 Task: Enable "Check packets continuity counter" in MPEG transport stream demuxer.
Action: Mouse moved to (121, 15)
Screenshot: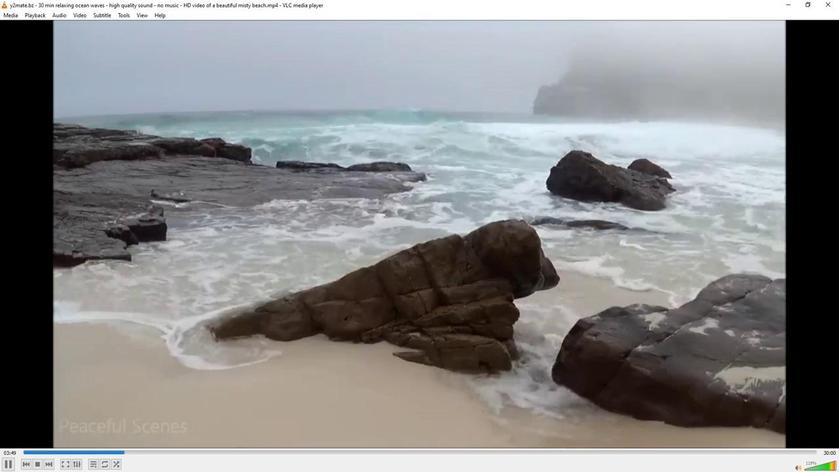 
Action: Mouse pressed left at (121, 15)
Screenshot: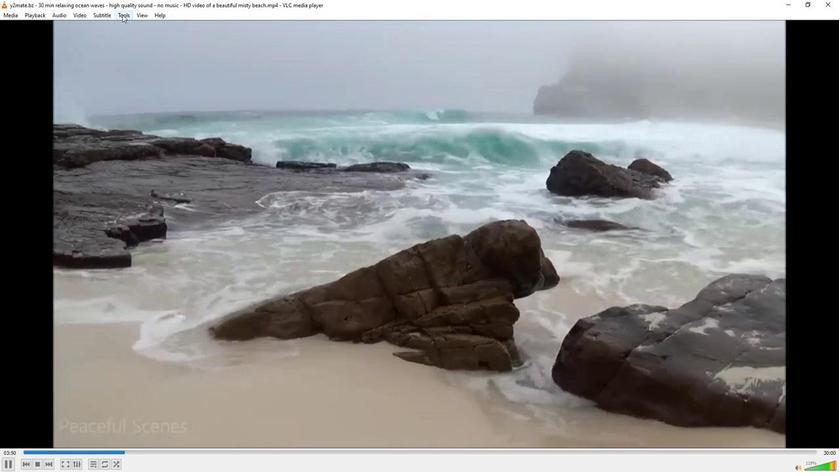 
Action: Mouse moved to (147, 119)
Screenshot: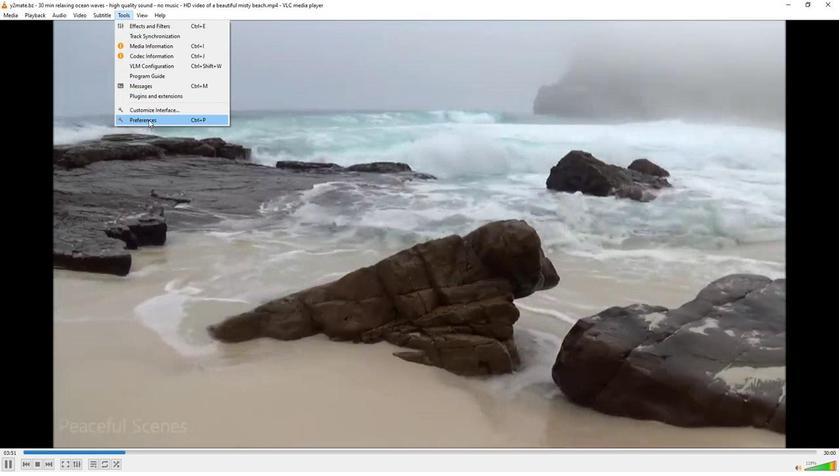 
Action: Mouse pressed left at (147, 119)
Screenshot: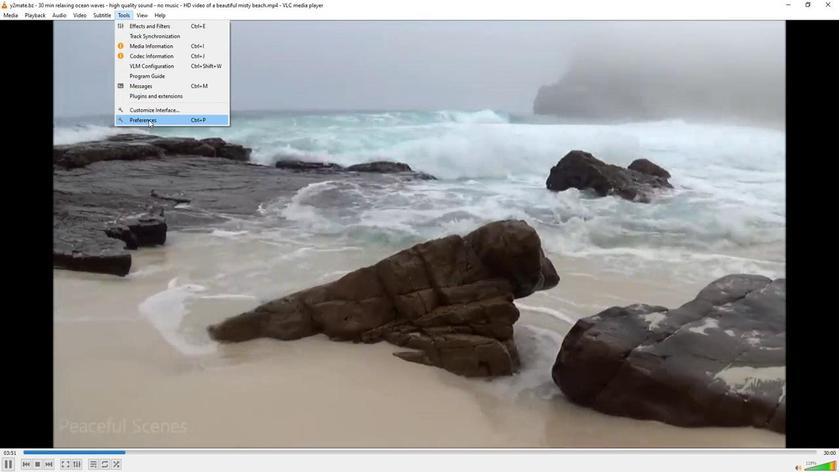 
Action: Mouse moved to (232, 364)
Screenshot: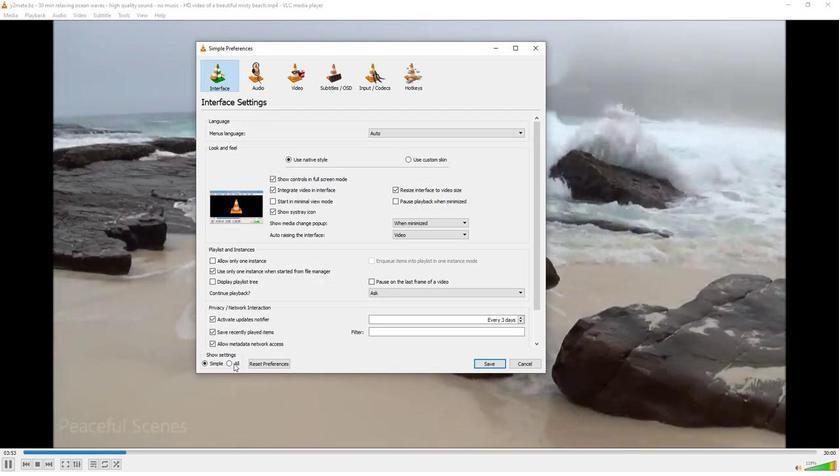 
Action: Mouse pressed left at (232, 364)
Screenshot: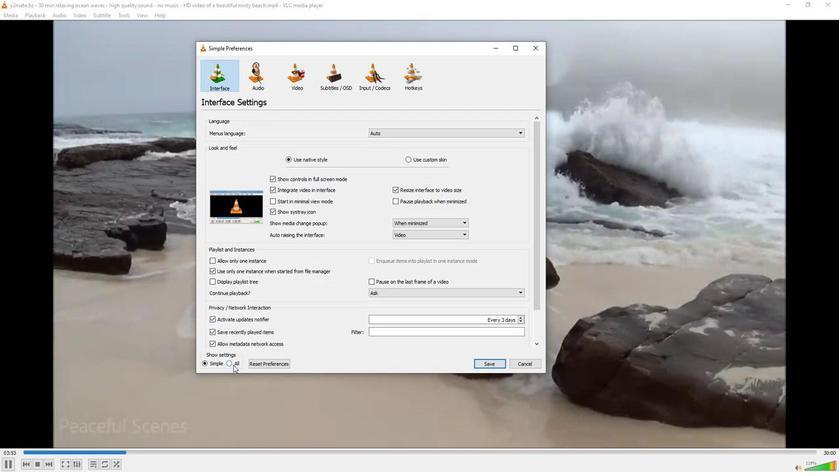 
Action: Mouse moved to (215, 237)
Screenshot: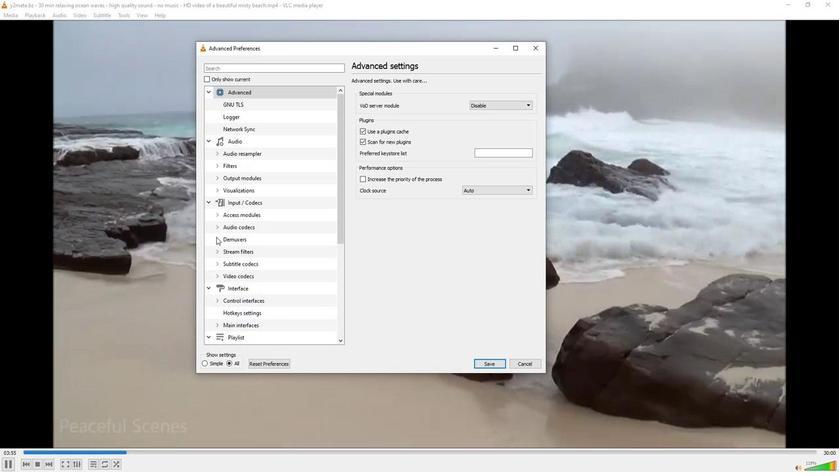 
Action: Mouse pressed left at (215, 237)
Screenshot: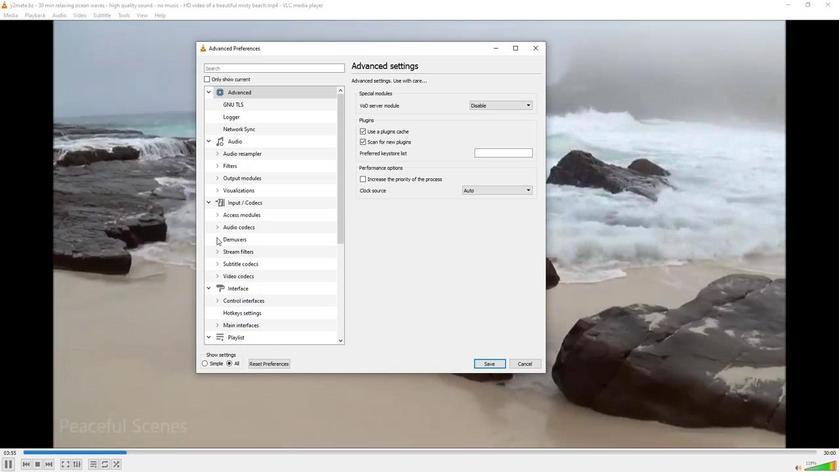 
Action: Mouse moved to (233, 279)
Screenshot: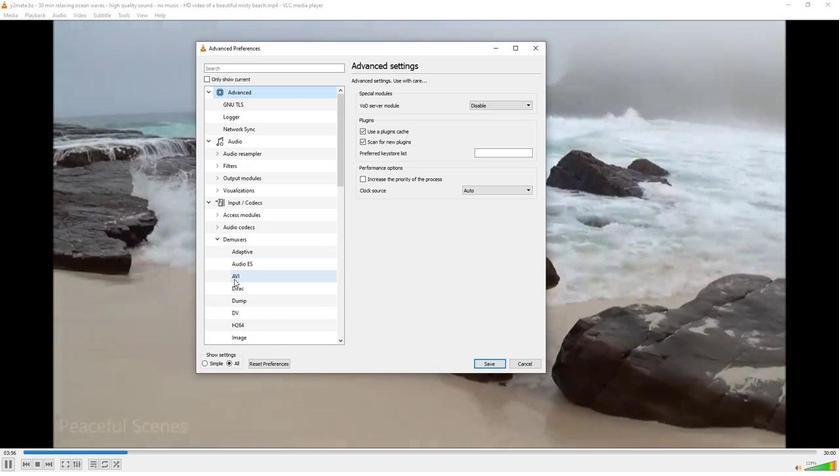 
Action: Mouse scrolled (233, 278) with delta (0, 0)
Screenshot: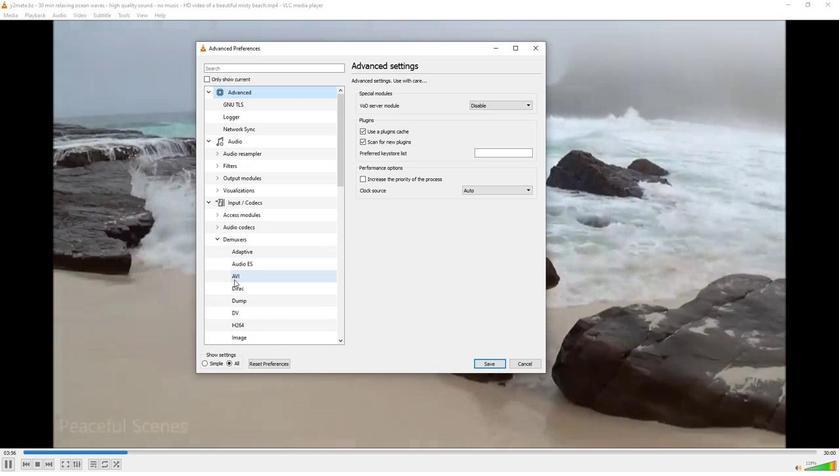 
Action: Mouse moved to (233, 279)
Screenshot: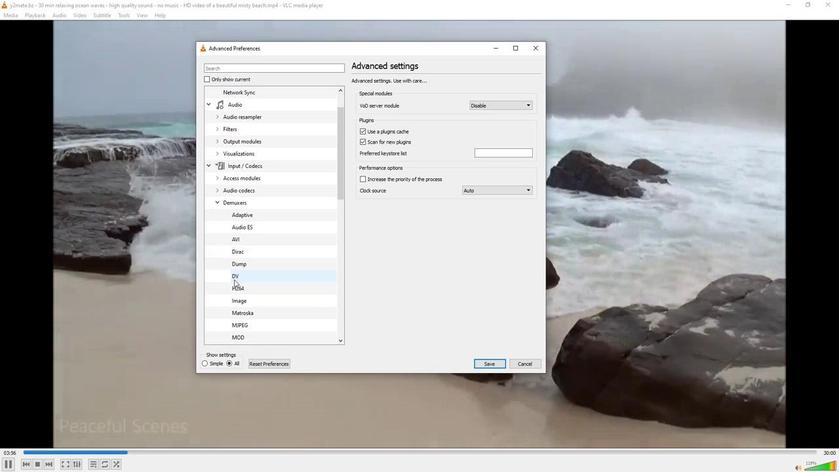 
Action: Mouse scrolled (233, 279) with delta (0, 0)
Screenshot: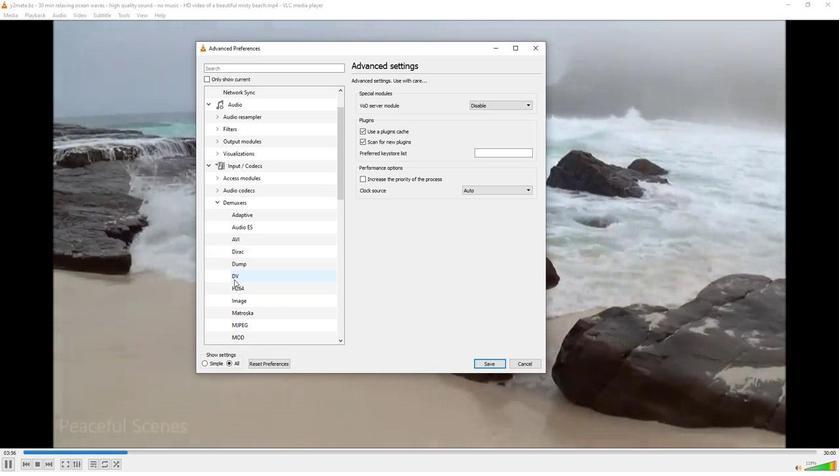 
Action: Mouse moved to (243, 323)
Screenshot: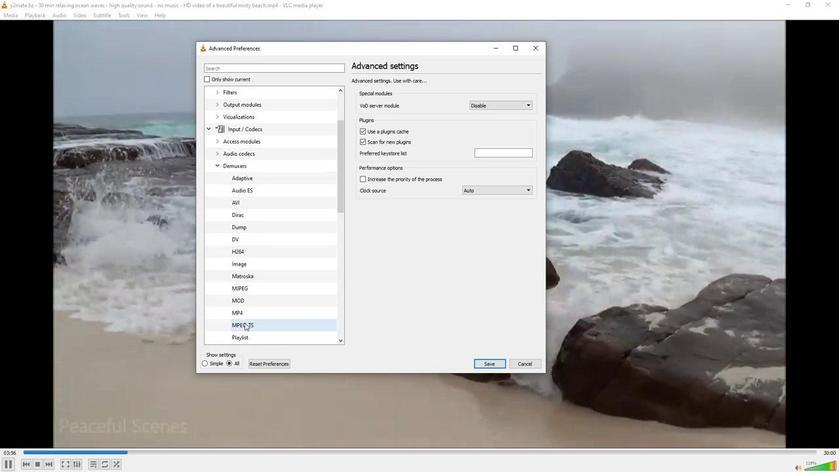 
Action: Mouse pressed left at (243, 323)
Screenshot: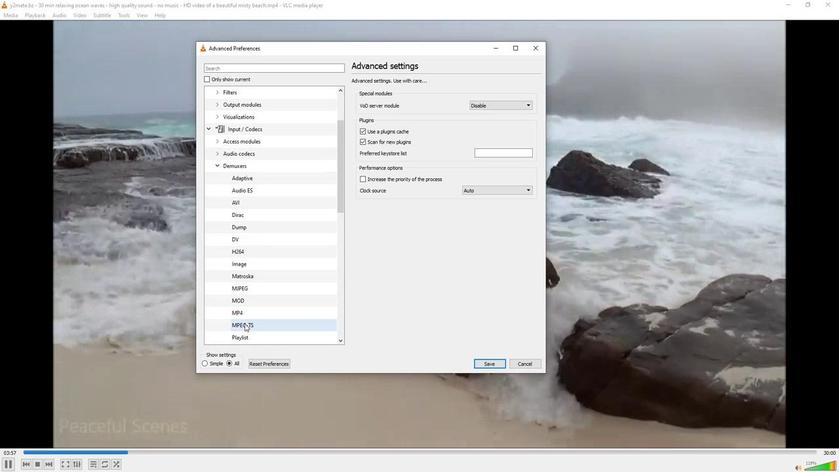
Action: Mouse moved to (359, 194)
Screenshot: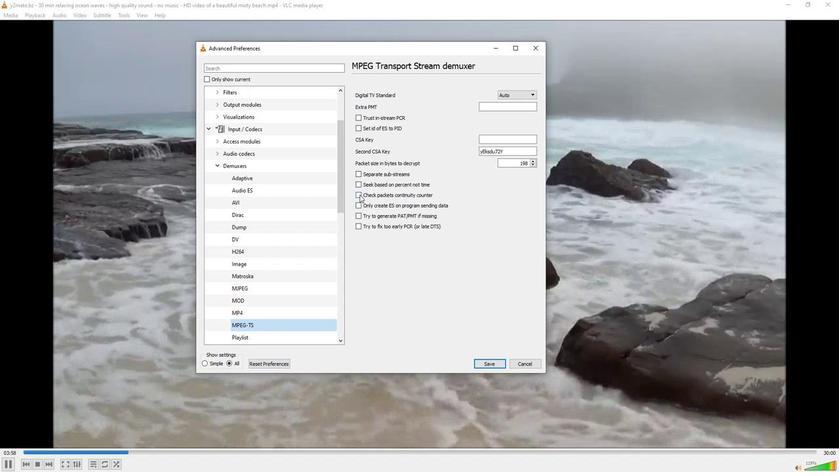 
Action: Mouse pressed left at (359, 194)
Screenshot: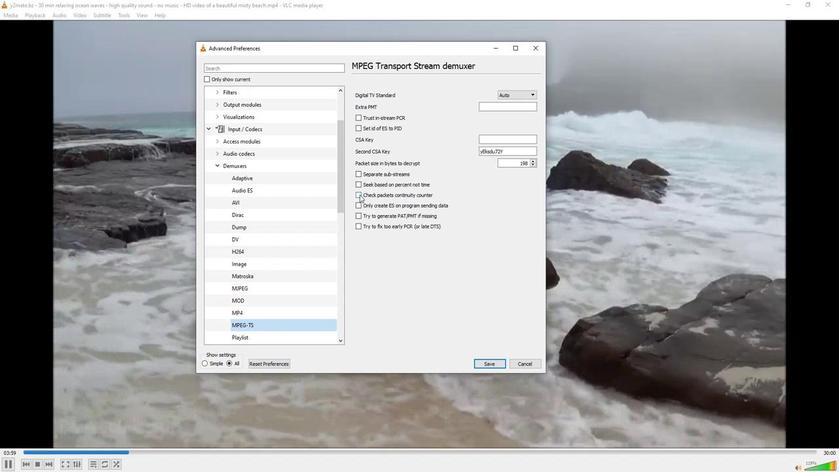 
Action: Mouse moved to (390, 265)
Screenshot: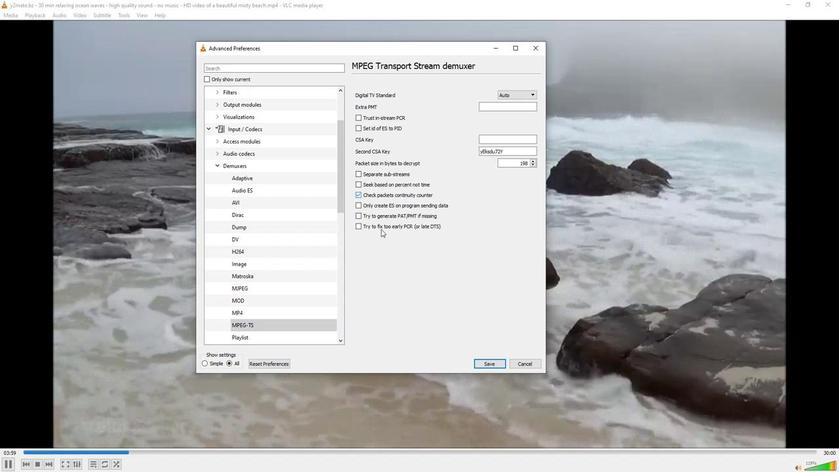 
